 Task: Change  the formatting of the data to Which is Less than 10, In conditional formating, put the option 'Light Red Fill with Drak Red Text. 'add another formatting option Format As Table, insert the option Blue Table style Light 9 In the sheet   Triumph Sales templetes   book
Action: Mouse moved to (54, 171)
Screenshot: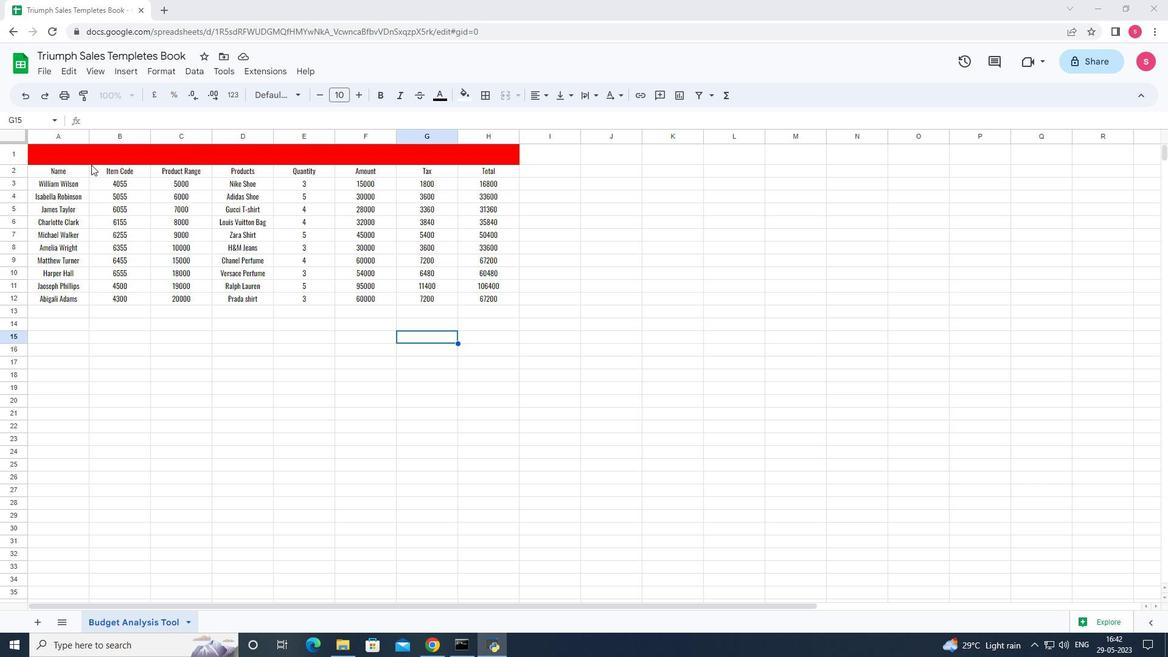 
Action: Mouse pressed left at (54, 171)
Screenshot: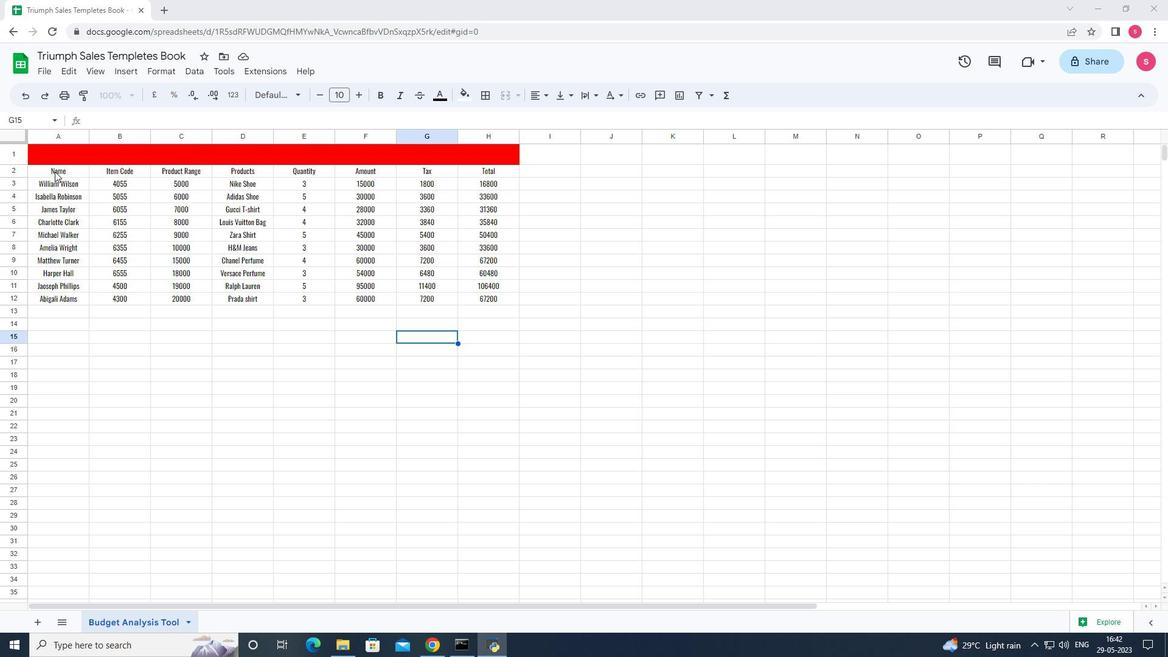 
Action: Mouse moved to (169, 70)
Screenshot: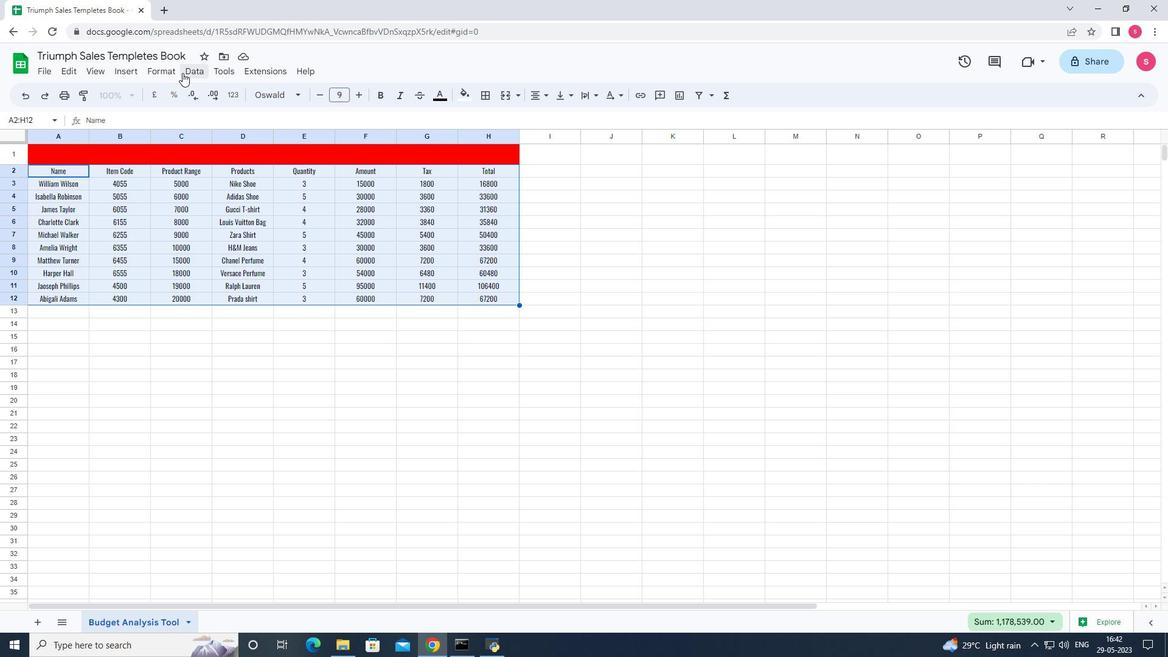 
Action: Mouse pressed left at (169, 70)
Screenshot: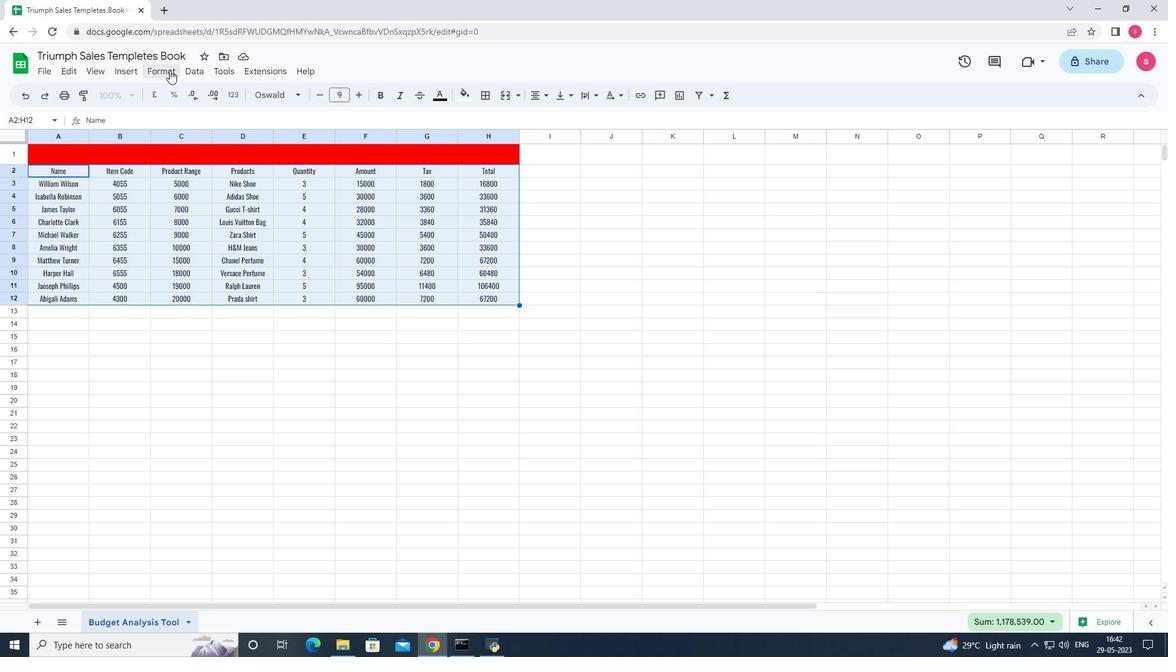 
Action: Mouse moved to (222, 278)
Screenshot: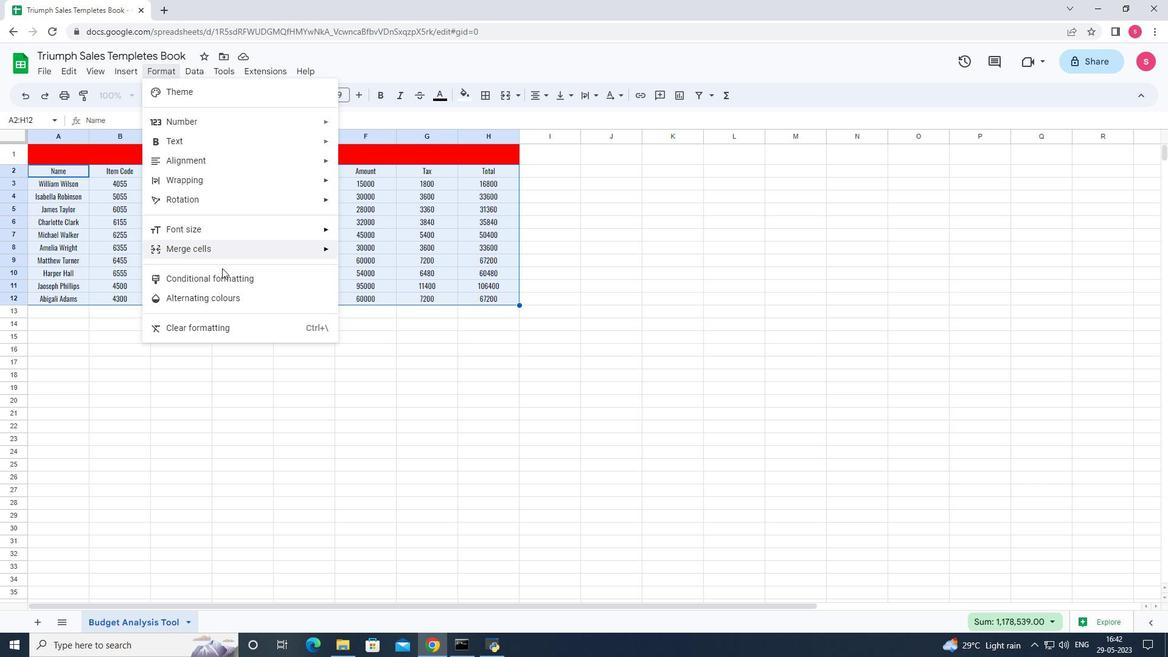 
Action: Mouse pressed left at (222, 278)
Screenshot: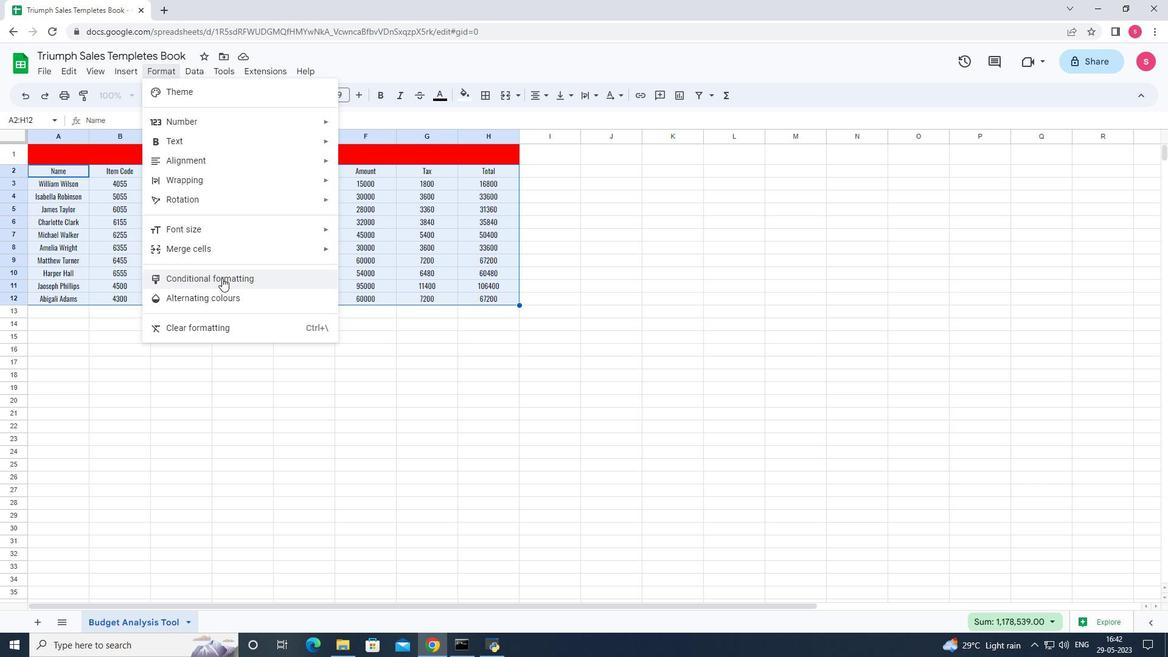 
Action: Mouse moved to (1101, 265)
Screenshot: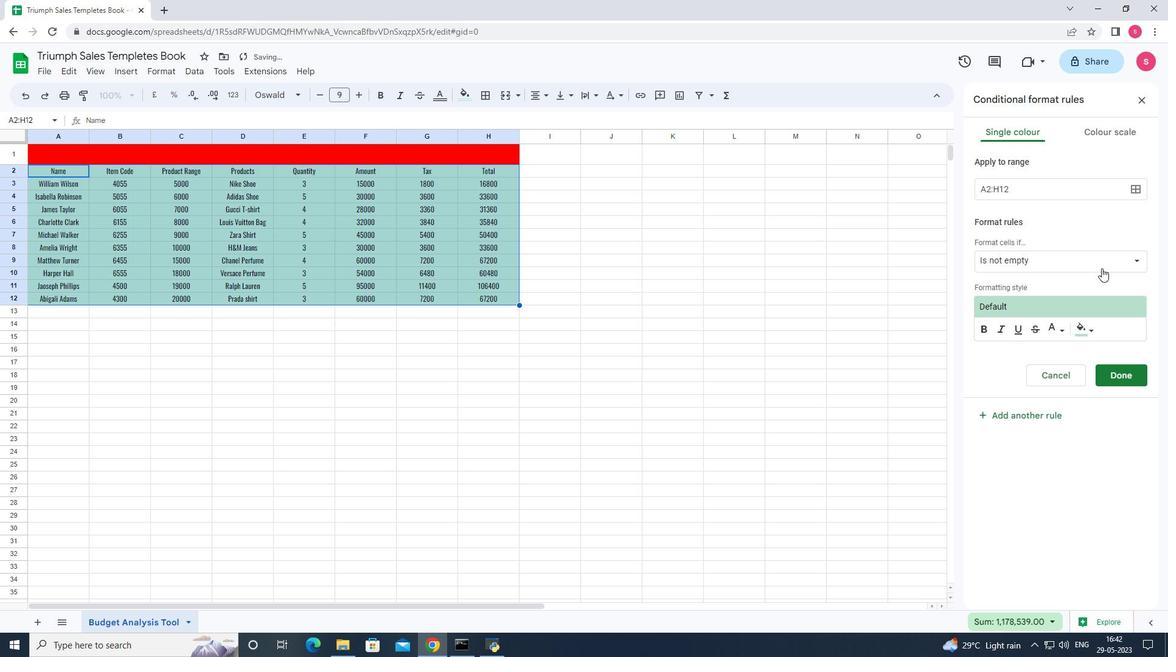 
Action: Mouse pressed left at (1101, 265)
Screenshot: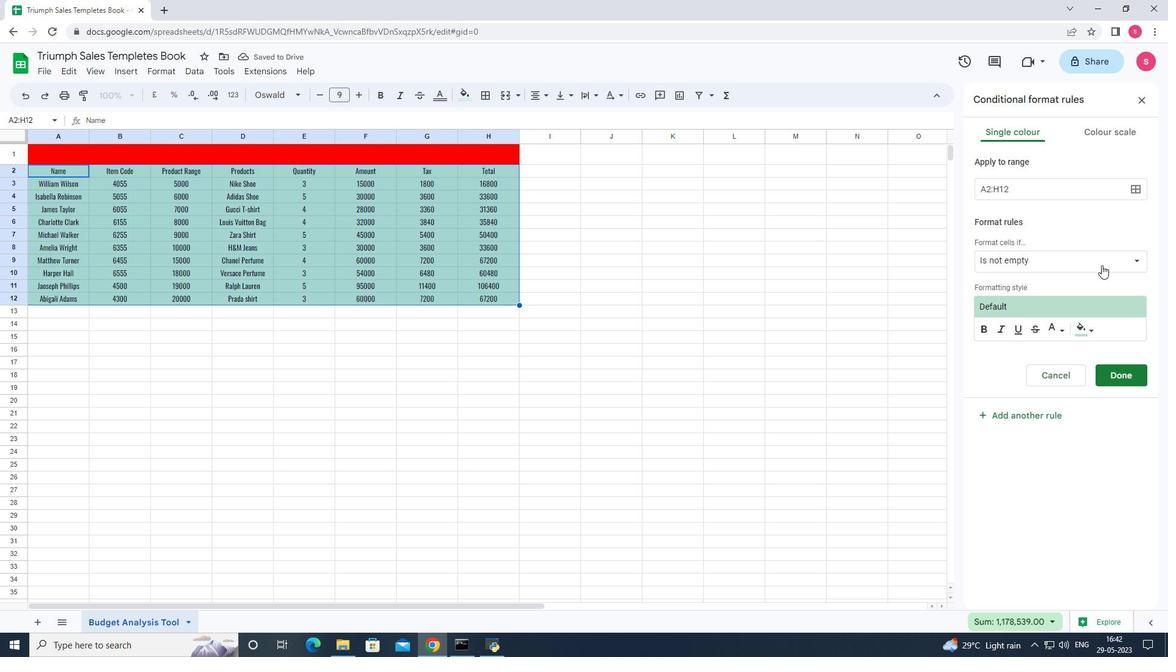 
Action: Mouse moved to (1040, 491)
Screenshot: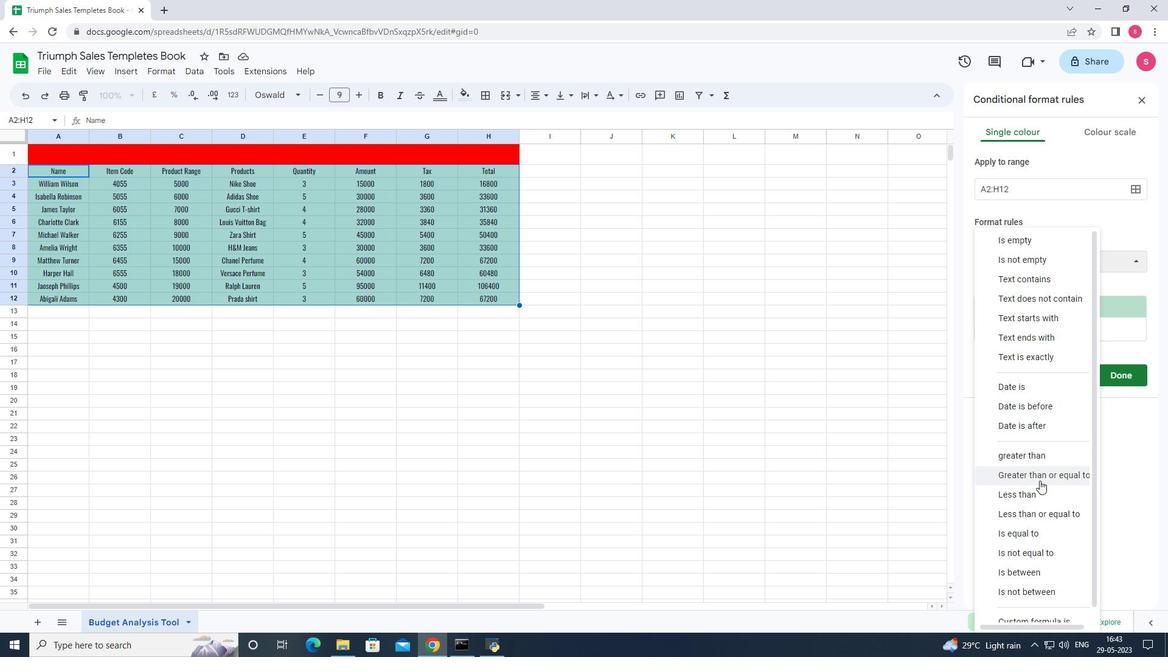 
Action: Mouse pressed left at (1040, 491)
Screenshot: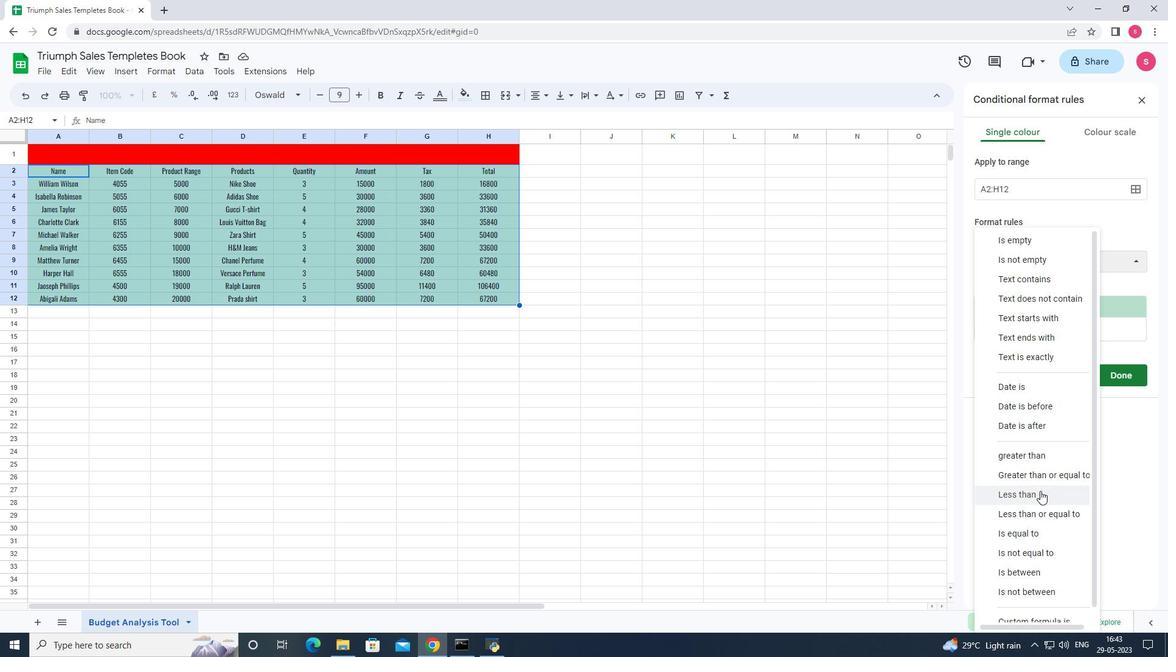 
Action: Mouse moved to (1056, 290)
Screenshot: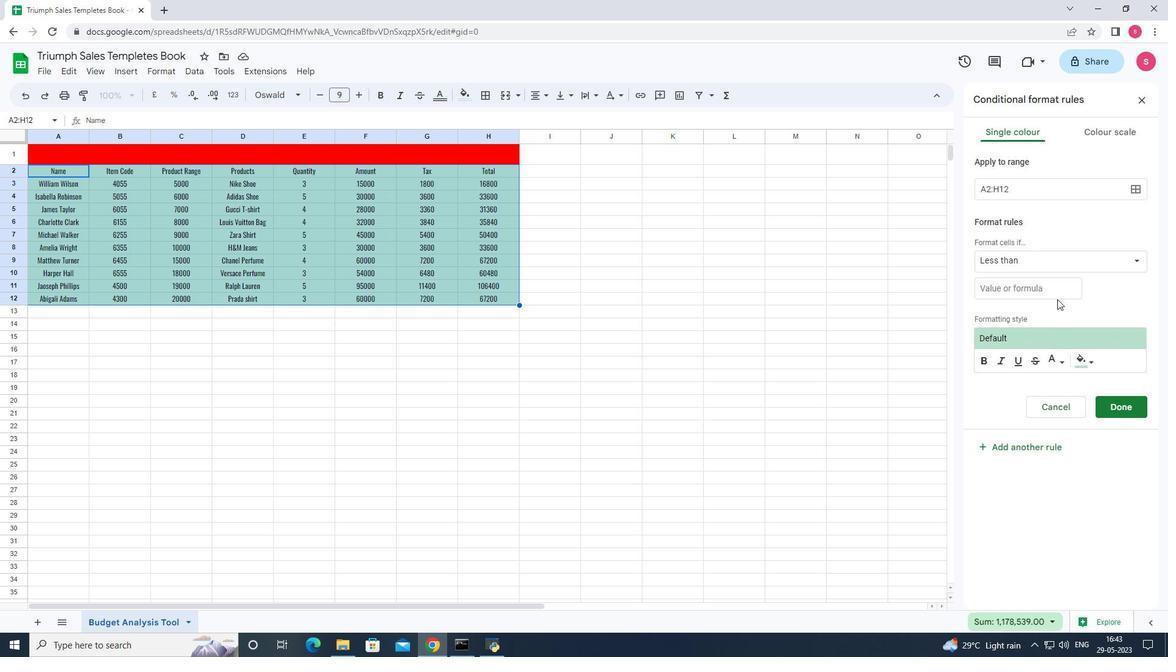 
Action: Mouse pressed left at (1056, 290)
Screenshot: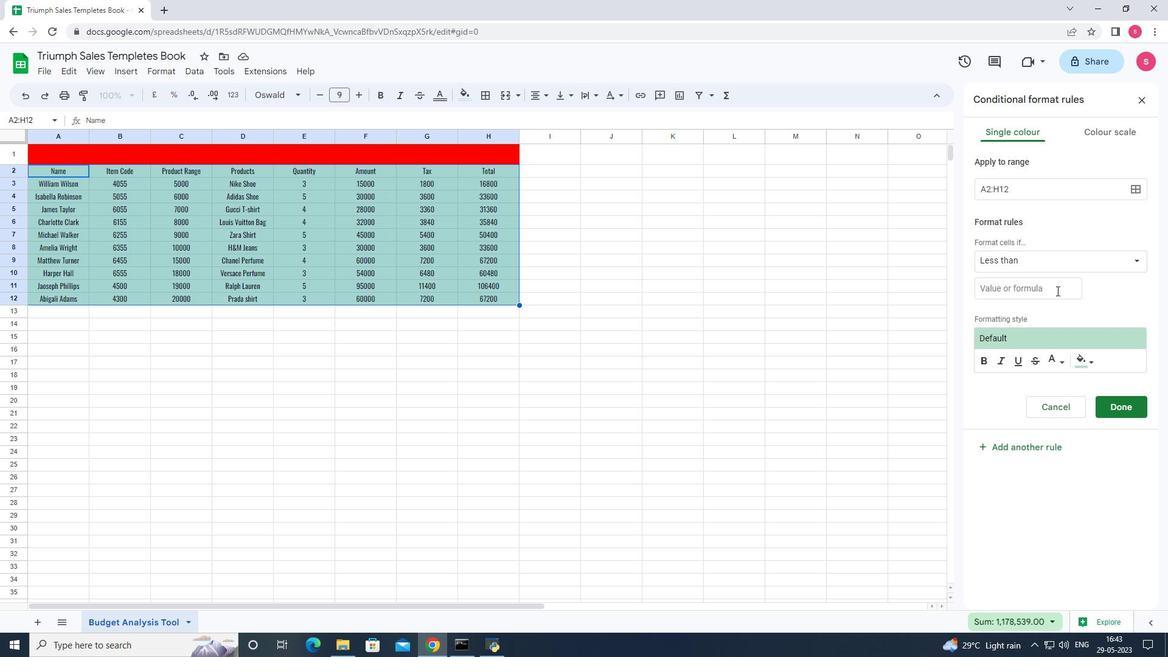 
Action: Key pressed 10
Screenshot: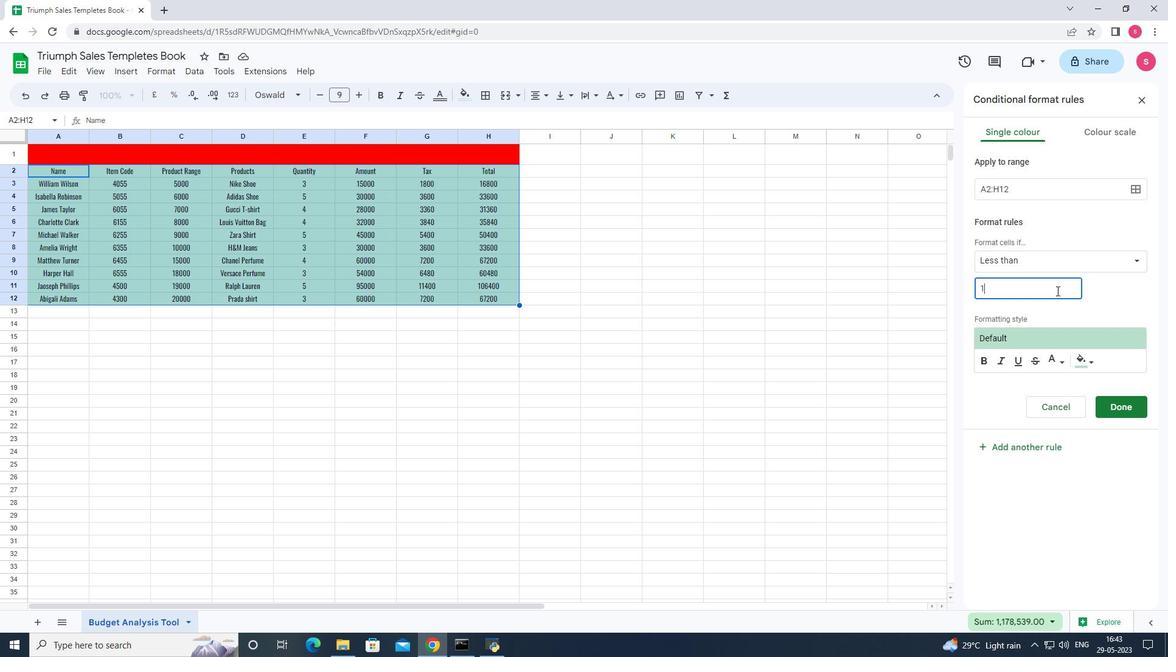 
Action: Mouse moved to (1094, 358)
Screenshot: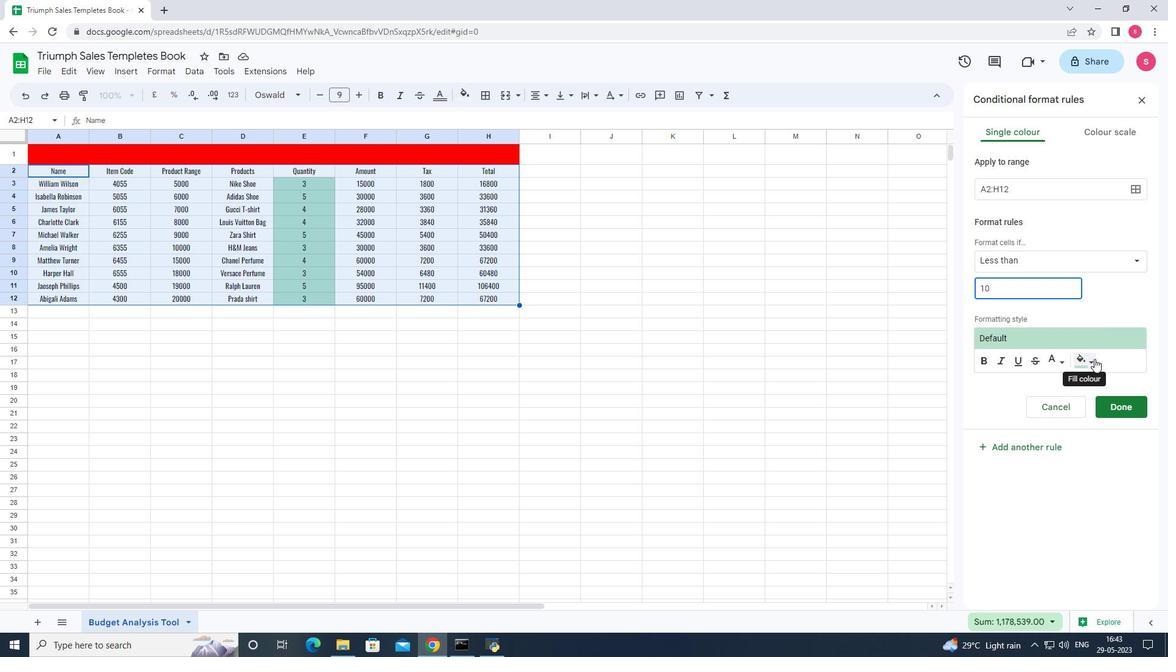 
Action: Mouse pressed left at (1094, 358)
Screenshot: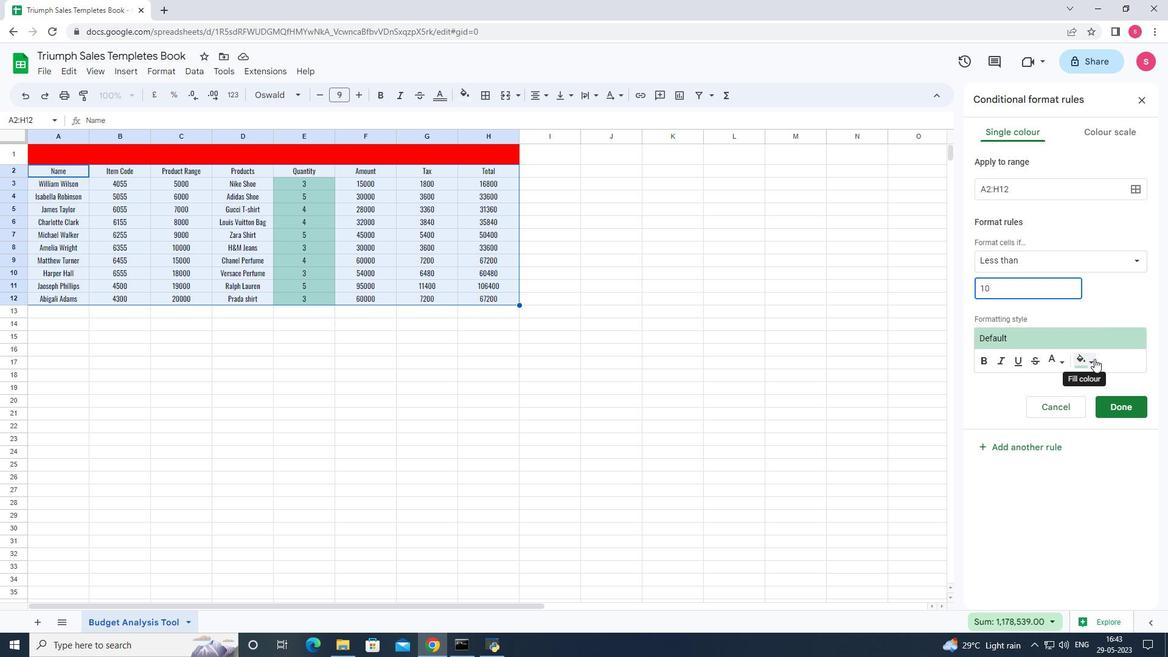 
Action: Mouse moved to (974, 441)
Screenshot: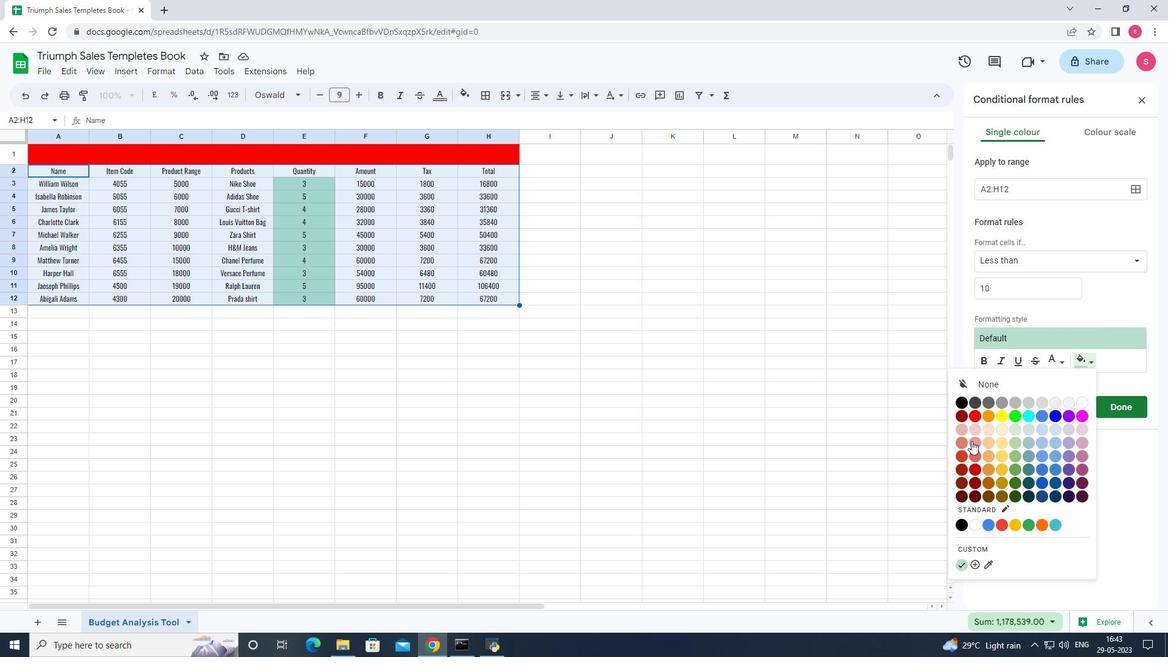 
Action: Mouse pressed left at (974, 441)
Screenshot: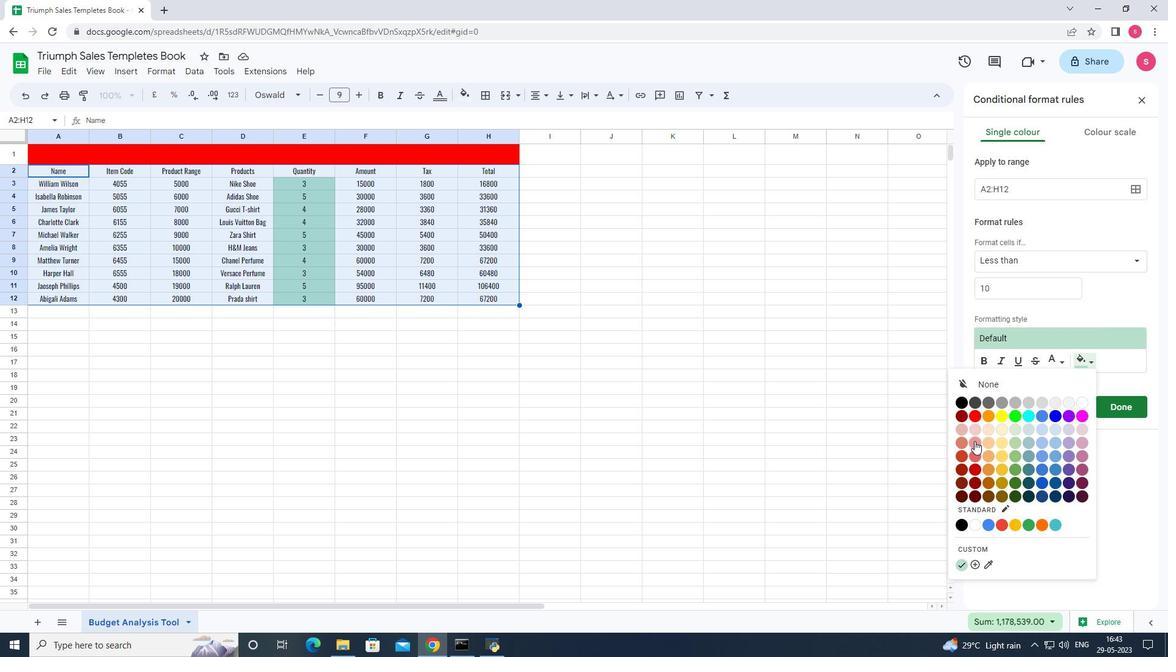 
Action: Mouse moved to (1052, 360)
Screenshot: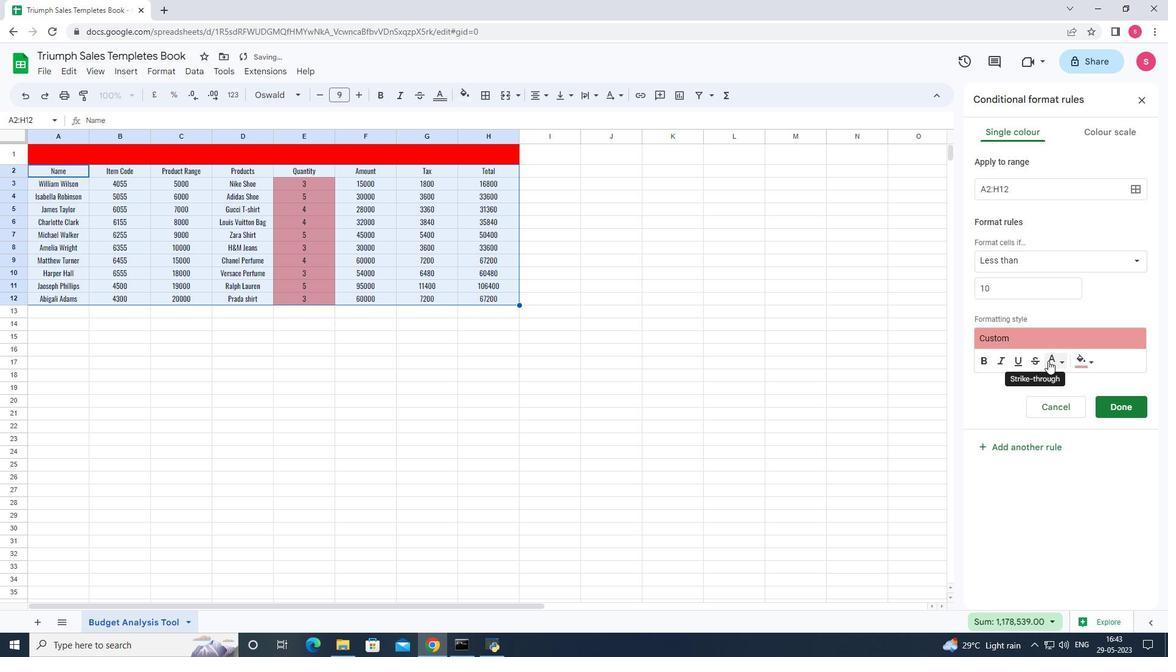 
Action: Mouse pressed left at (1052, 360)
Screenshot: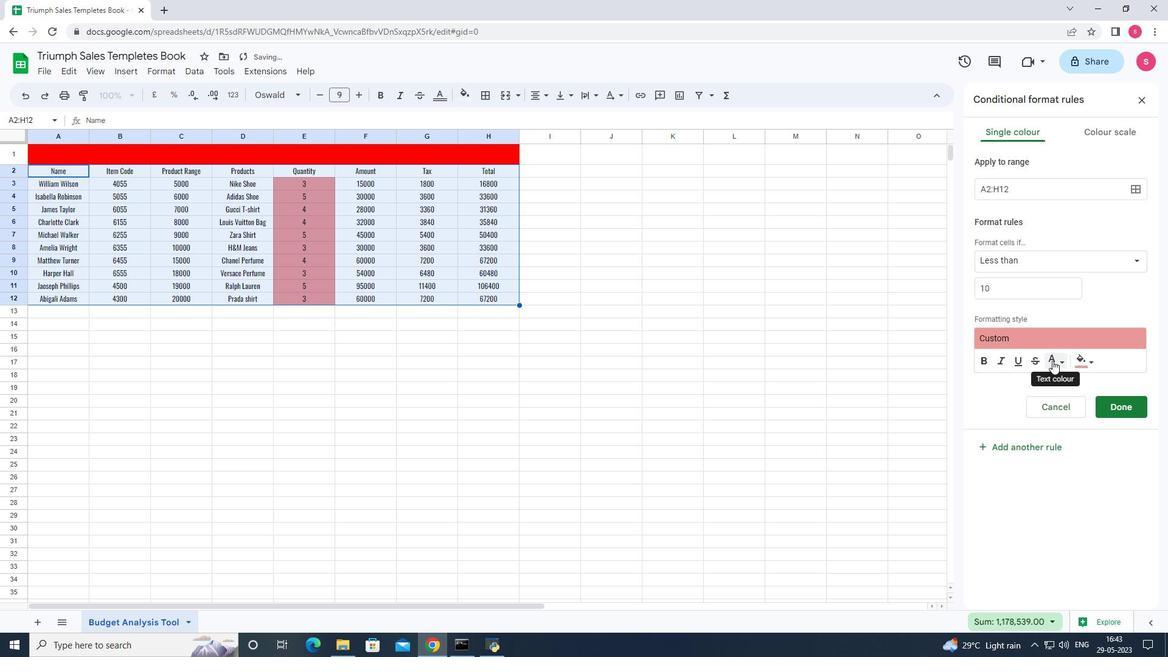 
Action: Mouse moved to (946, 414)
Screenshot: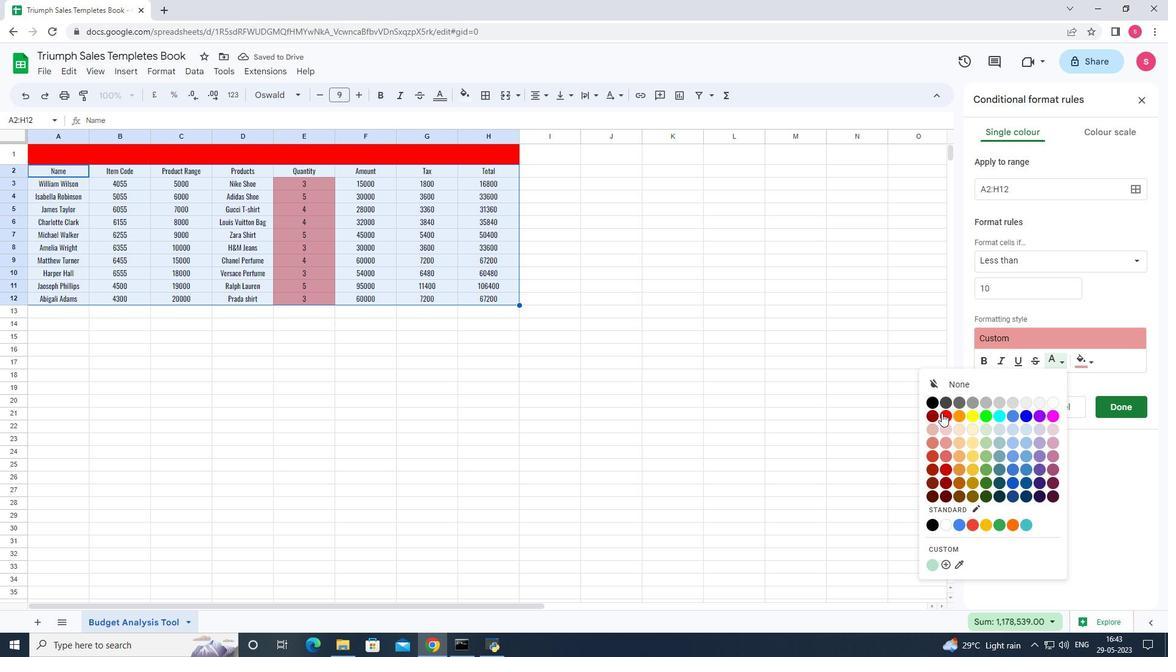 
Action: Mouse pressed left at (946, 414)
Screenshot: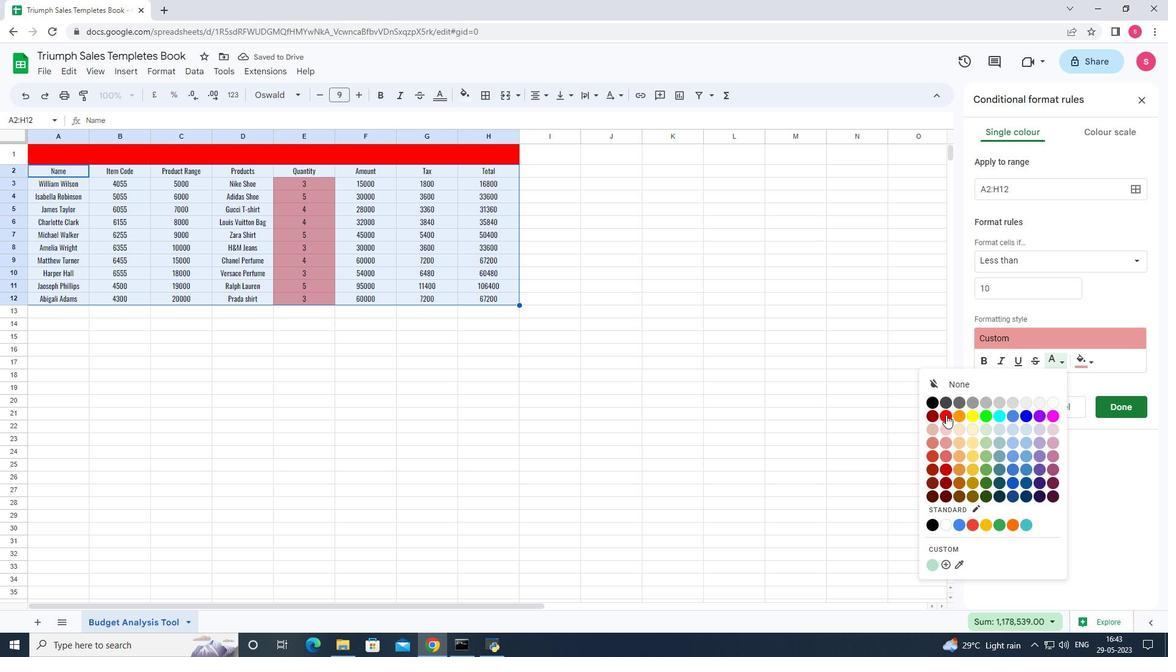 
Action: Mouse moved to (1129, 406)
Screenshot: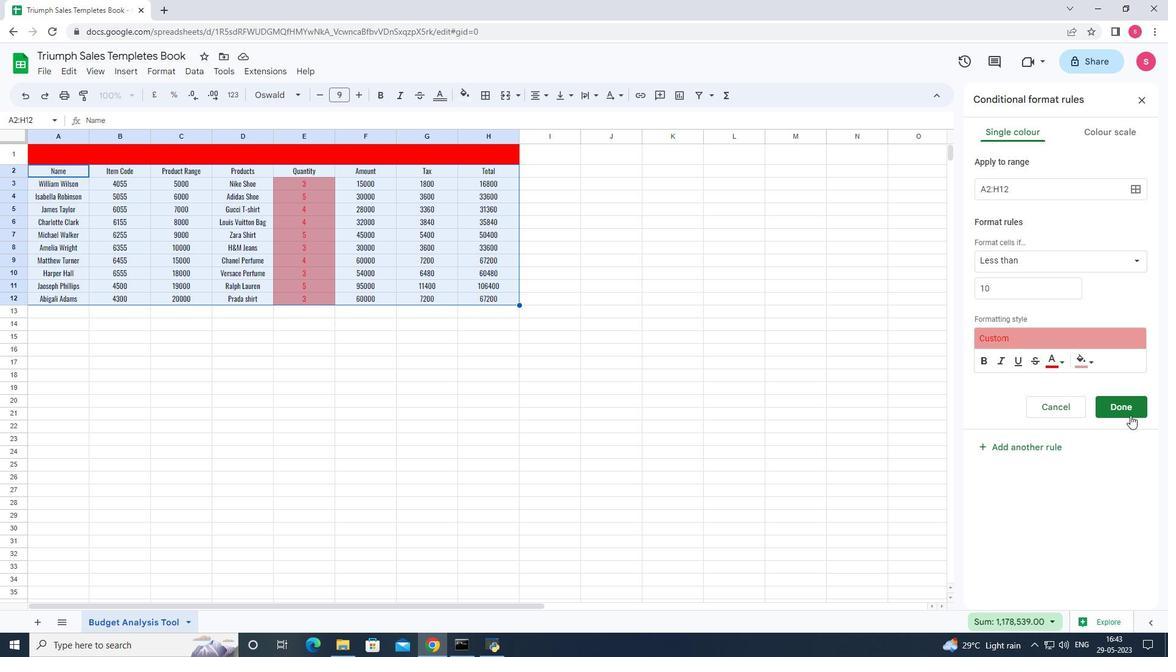 
Action: Mouse pressed left at (1129, 406)
Screenshot: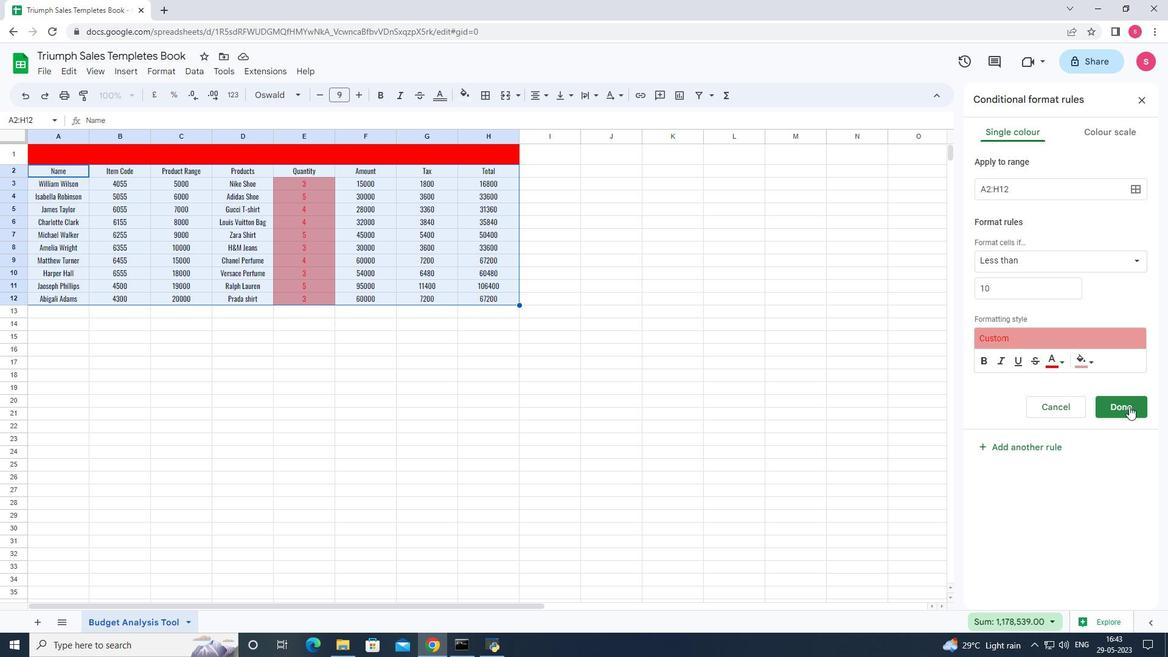 
Action: Mouse moved to (128, 149)
Screenshot: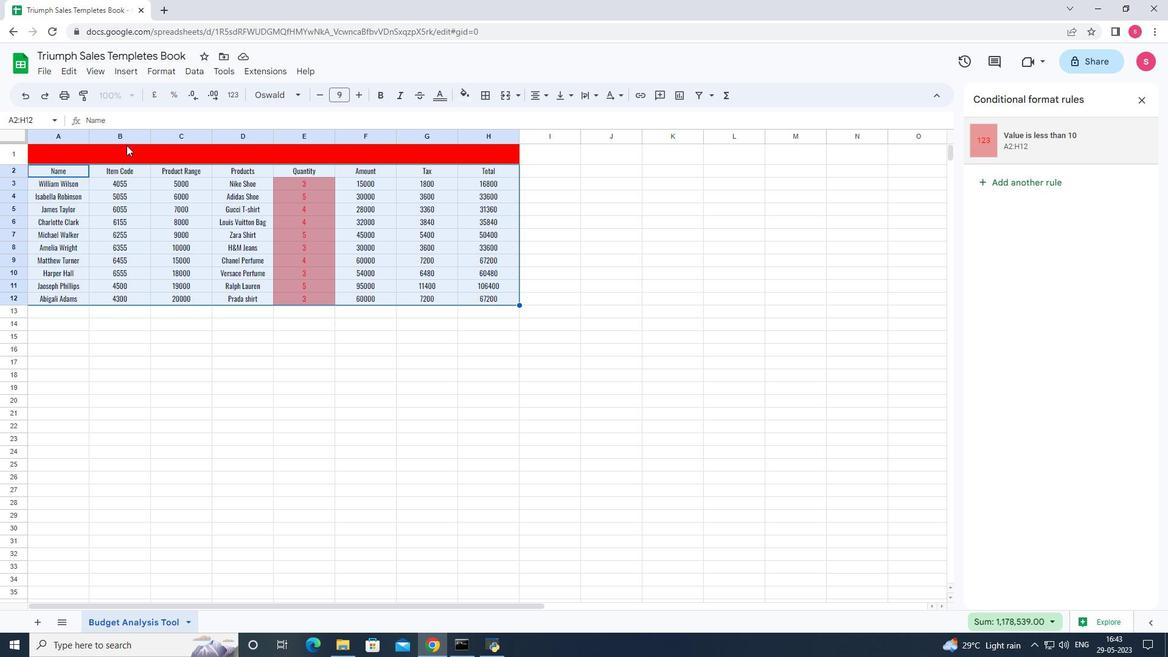 
Action: Mouse pressed left at (128, 149)
Screenshot: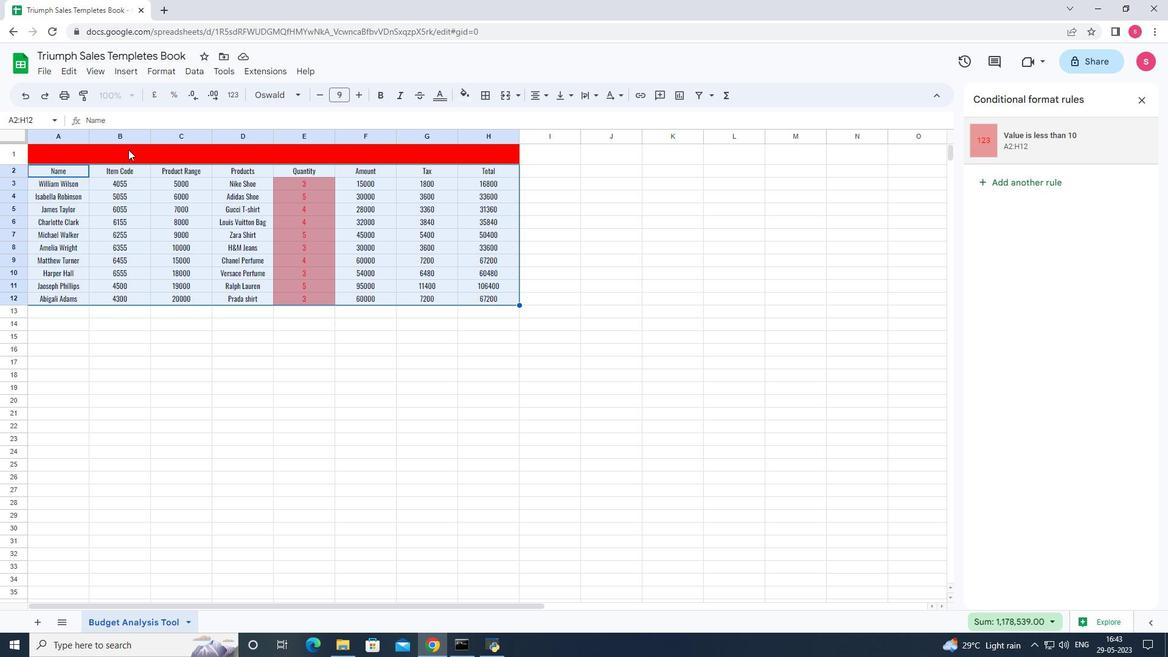 
Action: Mouse moved to (147, 71)
Screenshot: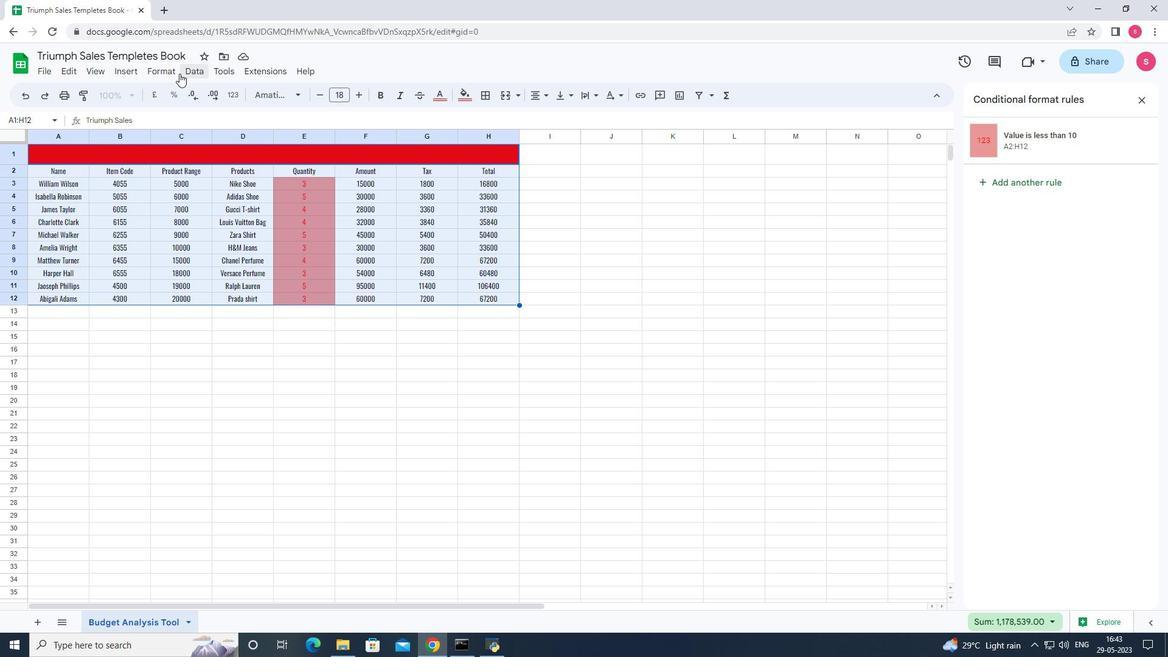 
Action: Mouse pressed left at (147, 71)
Screenshot: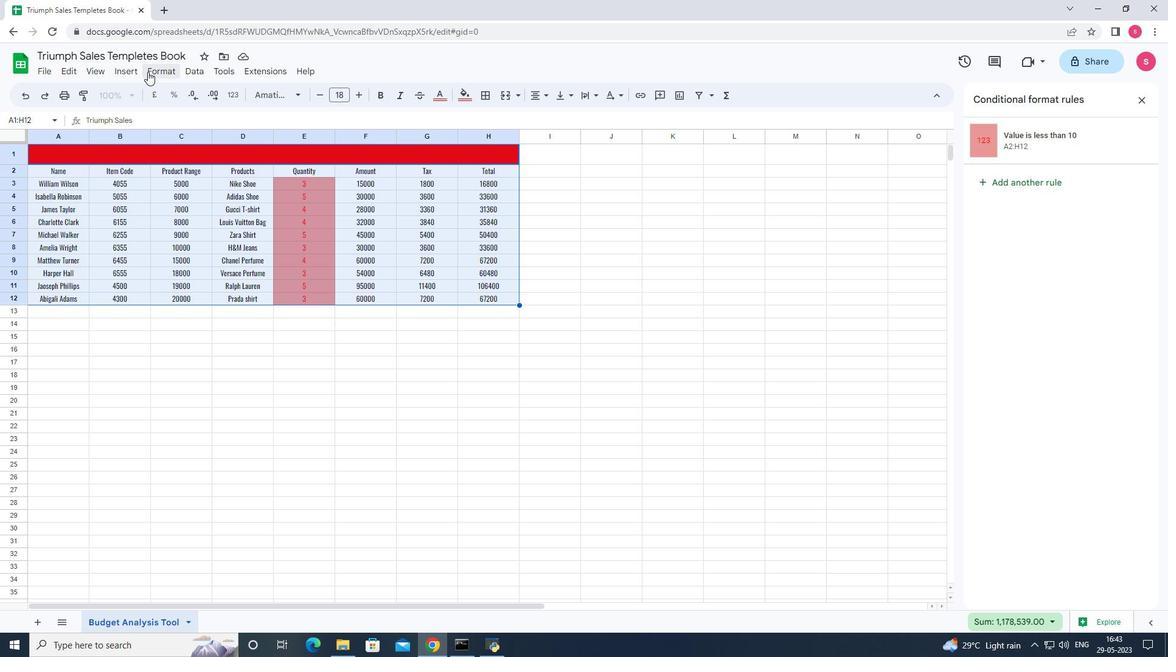 
Action: Mouse moved to (175, 293)
Screenshot: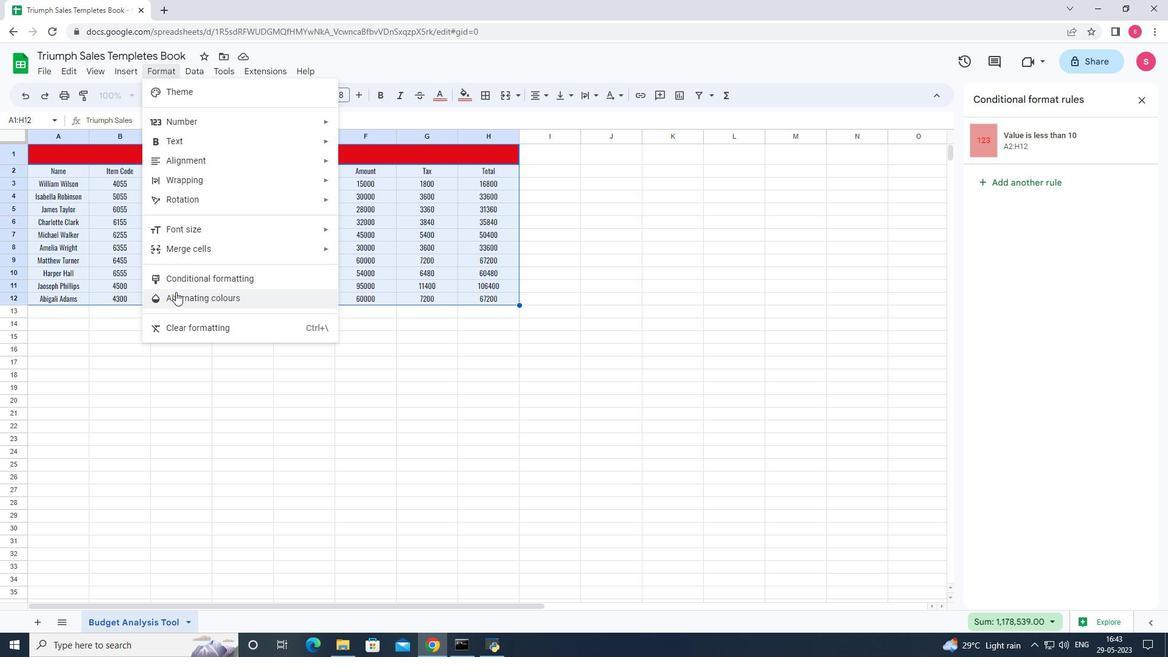 
Action: Mouse pressed left at (175, 293)
Screenshot: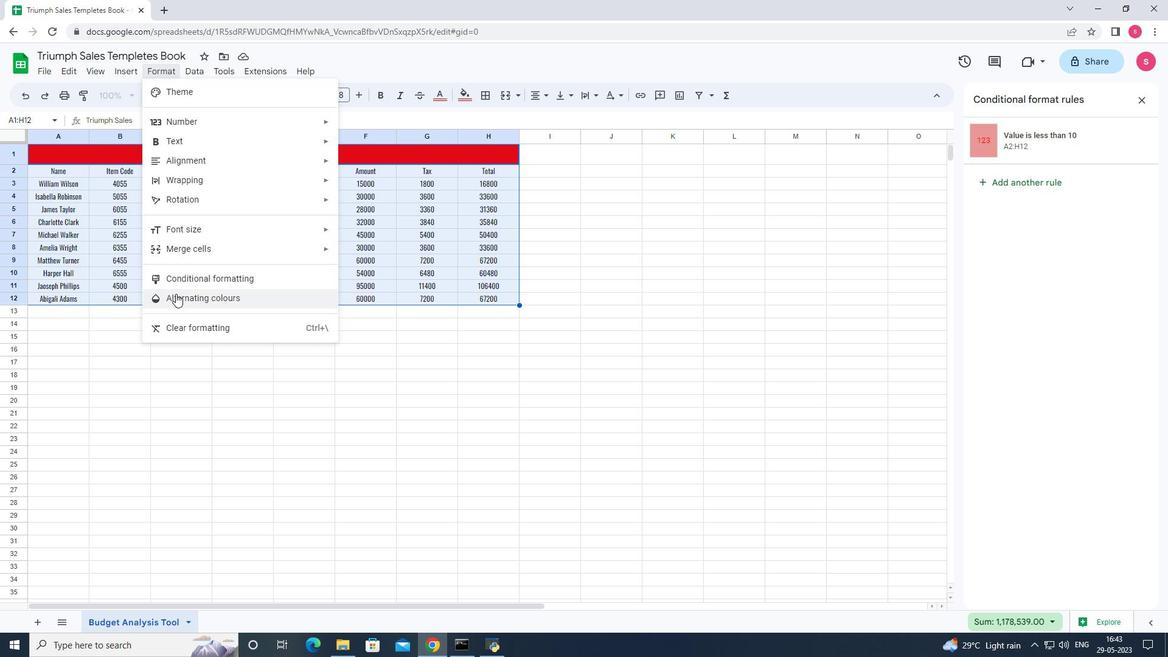 
Action: Mouse moved to (1119, 250)
Screenshot: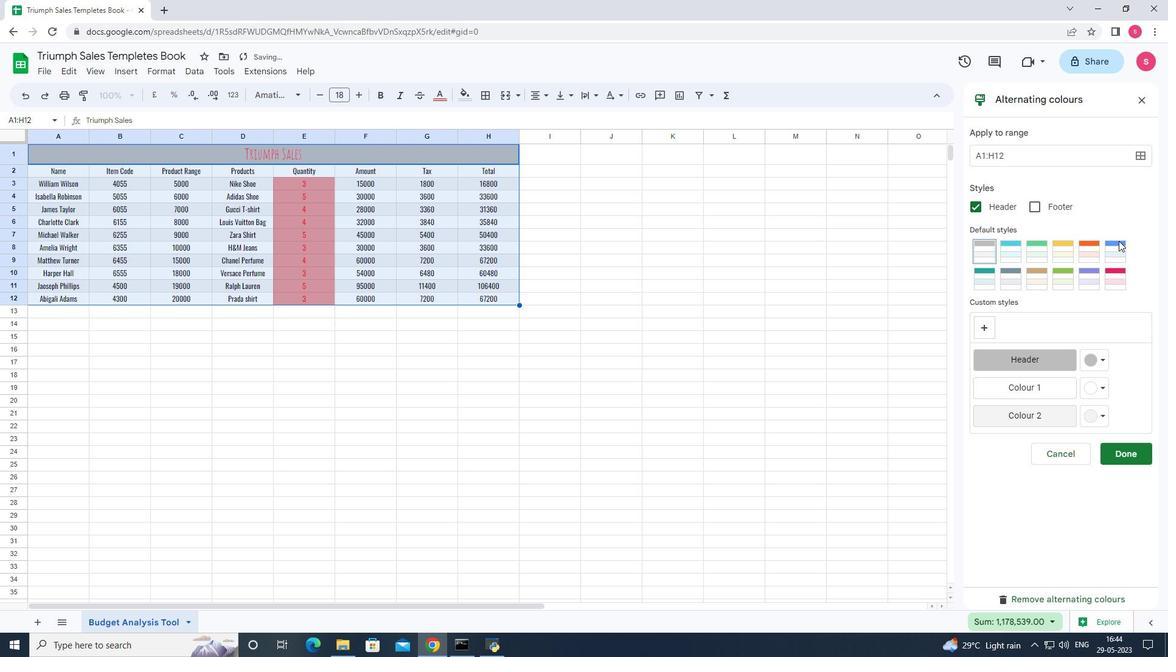
Action: Mouse pressed left at (1119, 250)
Screenshot: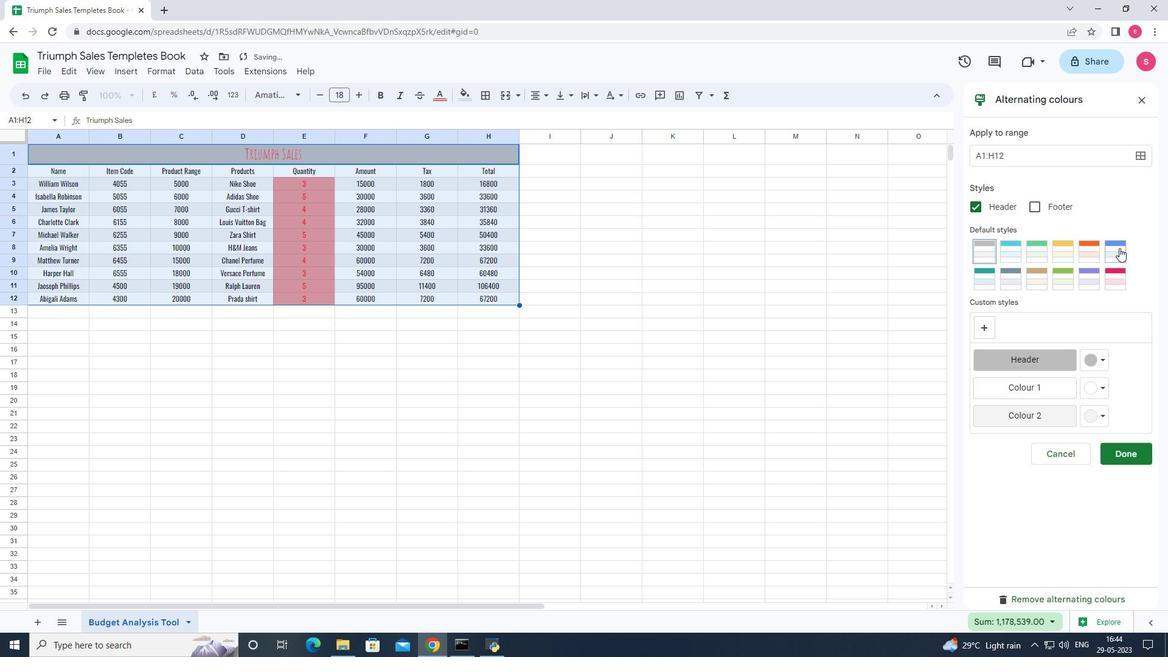 
Action: Mouse moved to (1101, 418)
Screenshot: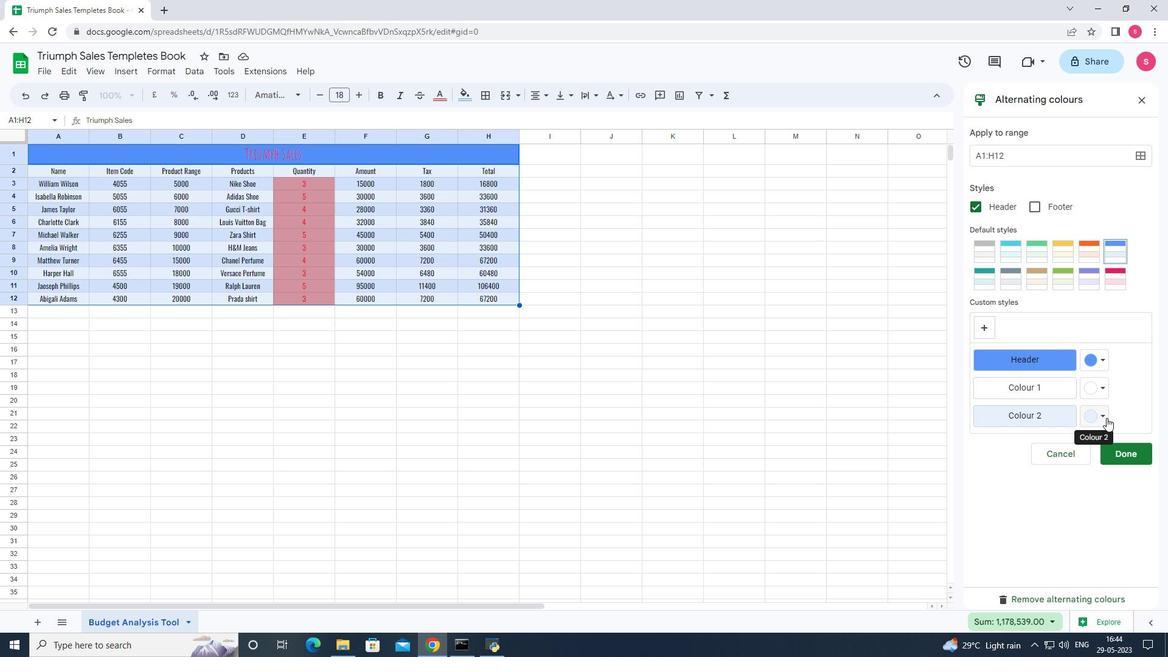 
Action: Mouse pressed left at (1101, 418)
Screenshot: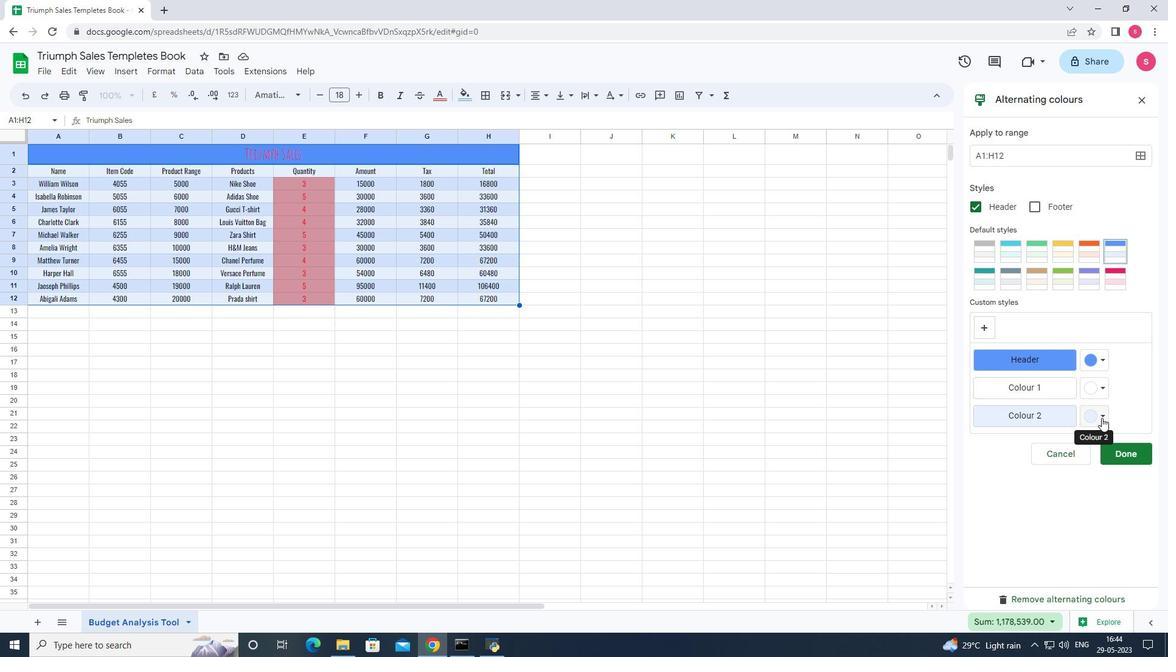 
Action: Mouse moved to (1069, 466)
Screenshot: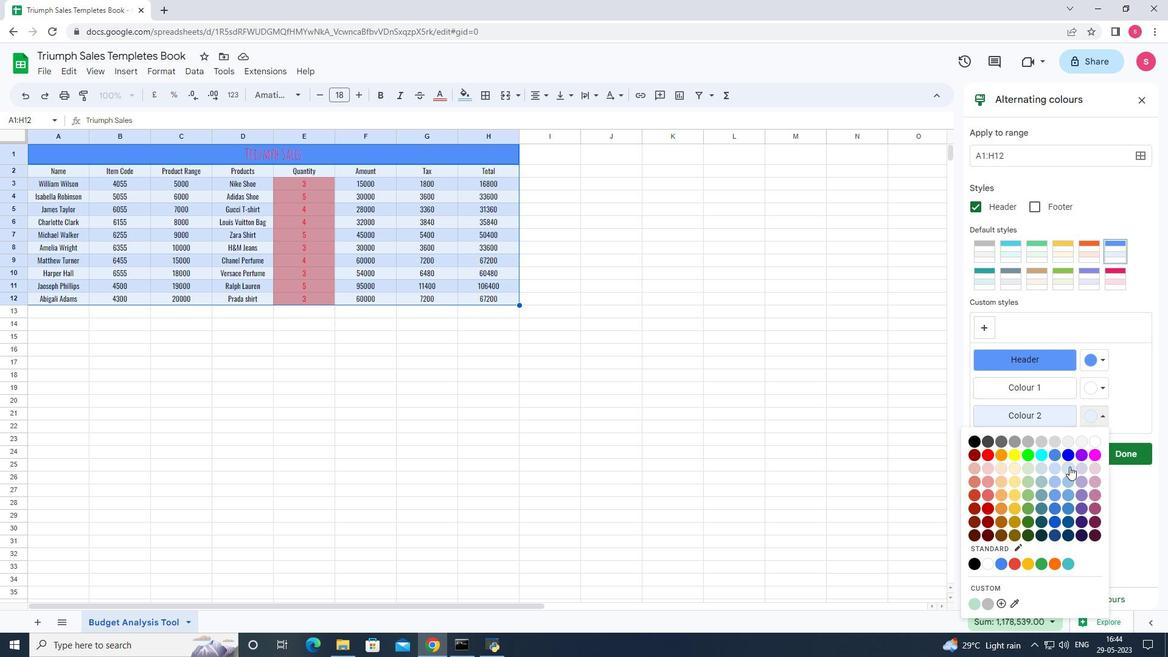 
Action: Mouse pressed left at (1069, 466)
Screenshot: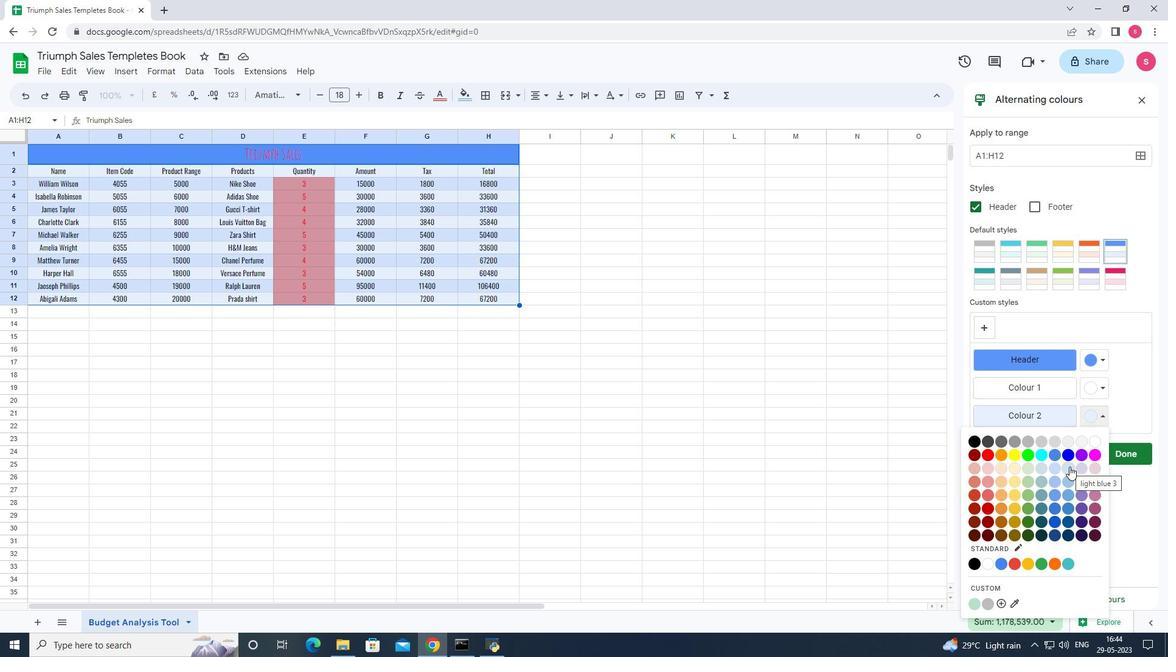 
Action: Mouse moved to (1113, 452)
Screenshot: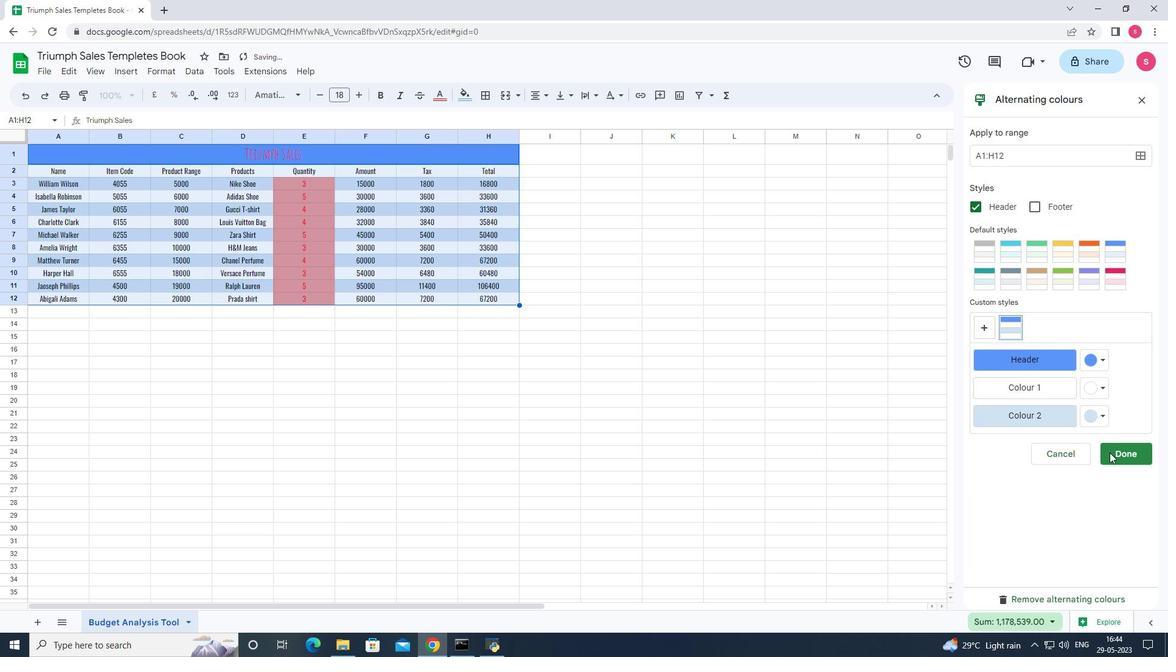 
Action: Mouse pressed left at (1113, 452)
Screenshot: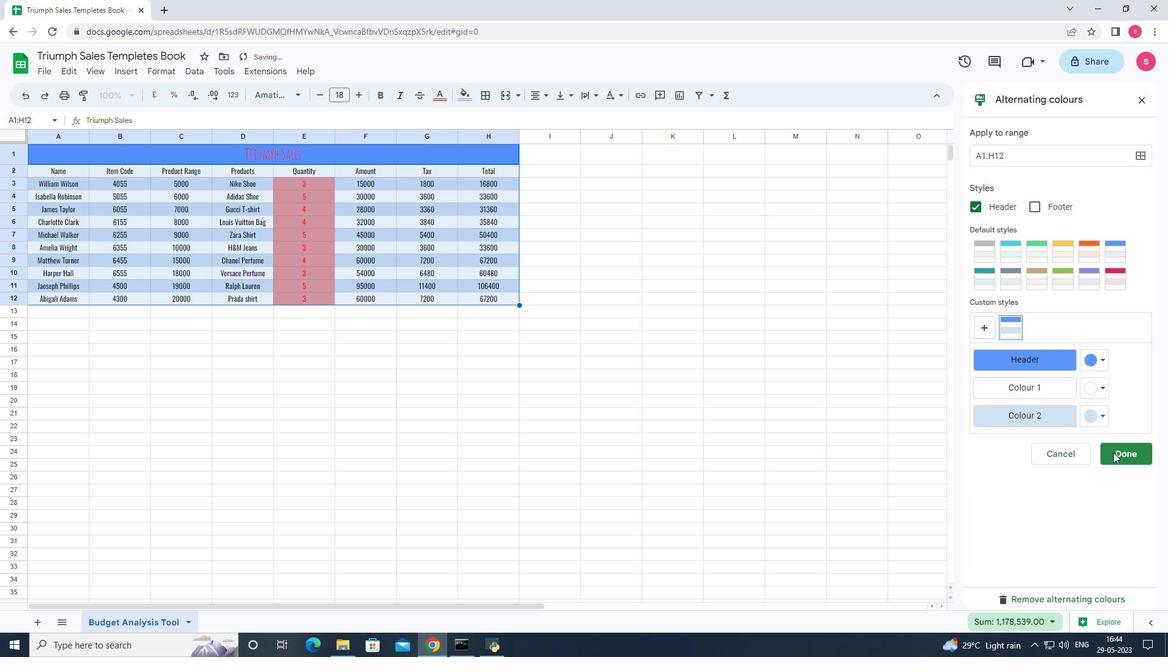 
Action: Mouse moved to (381, 334)
Screenshot: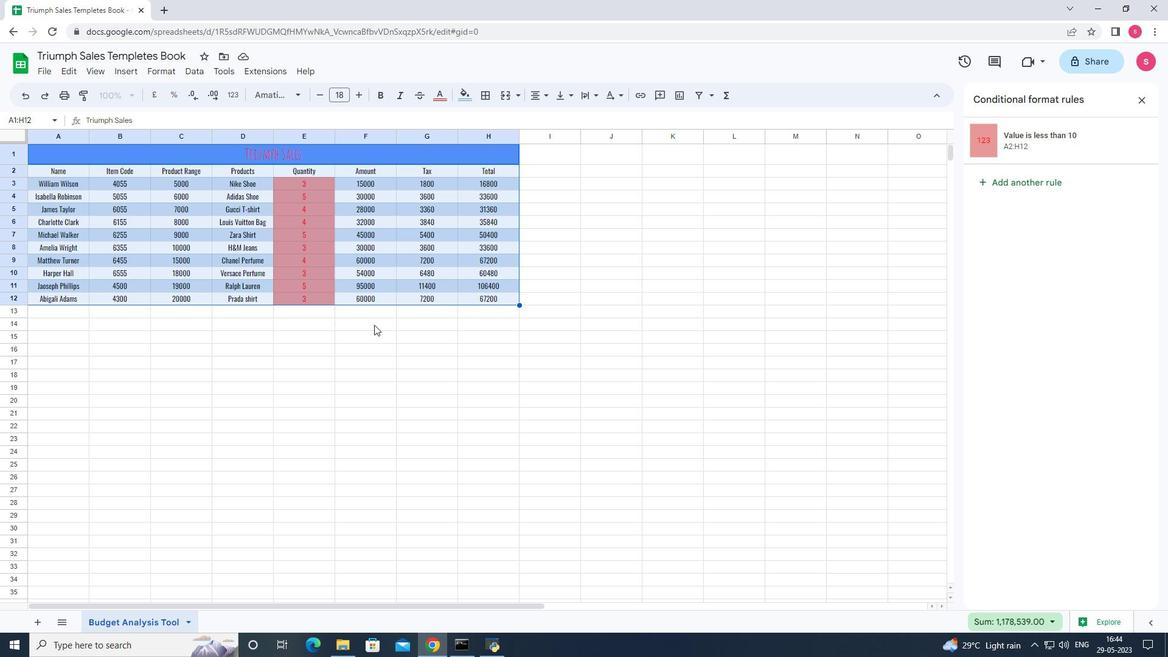 
Action: Mouse pressed left at (381, 334)
Screenshot: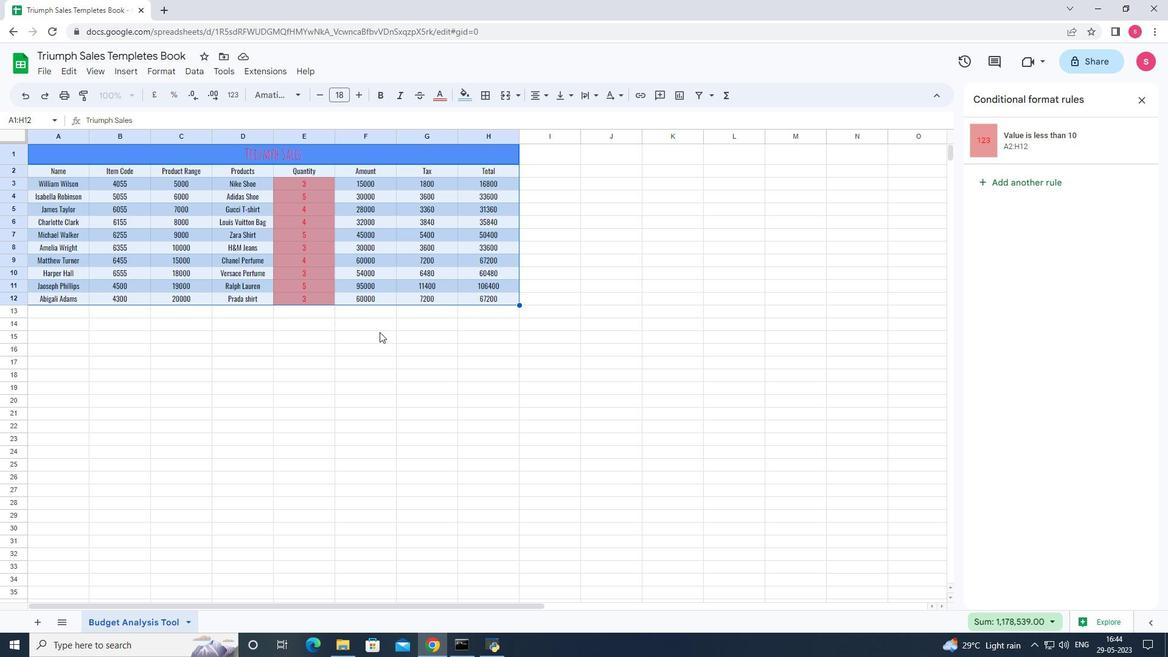 
Action: Mouse moved to (561, 340)
Screenshot: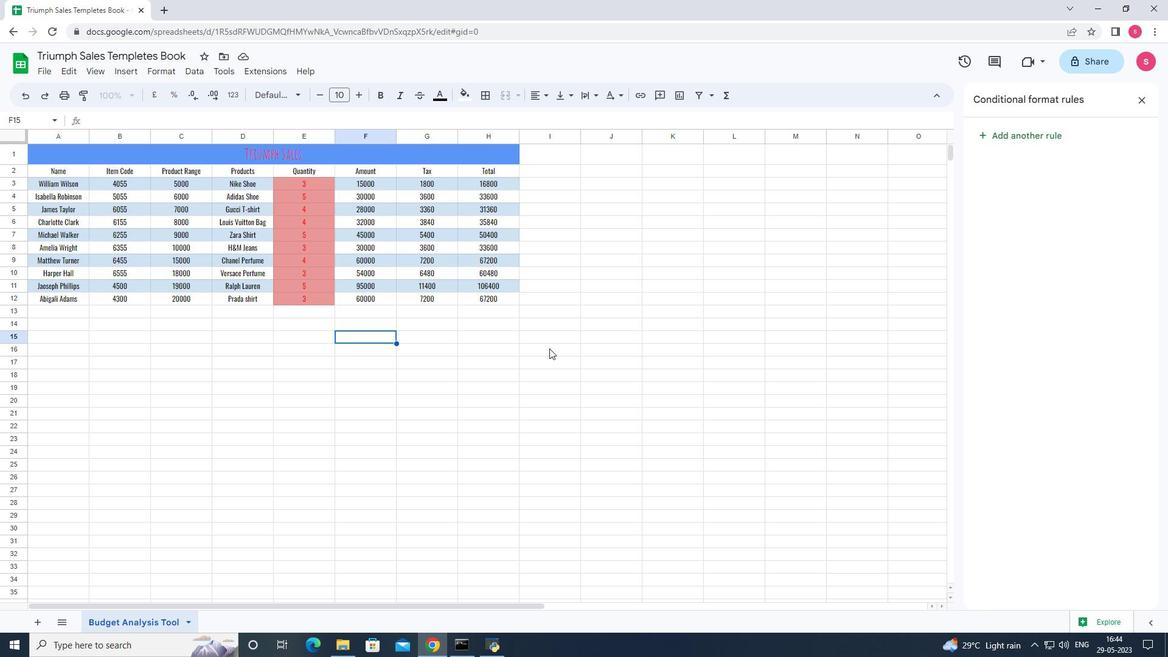 
Action: Mouse pressed left at (561, 340)
Screenshot: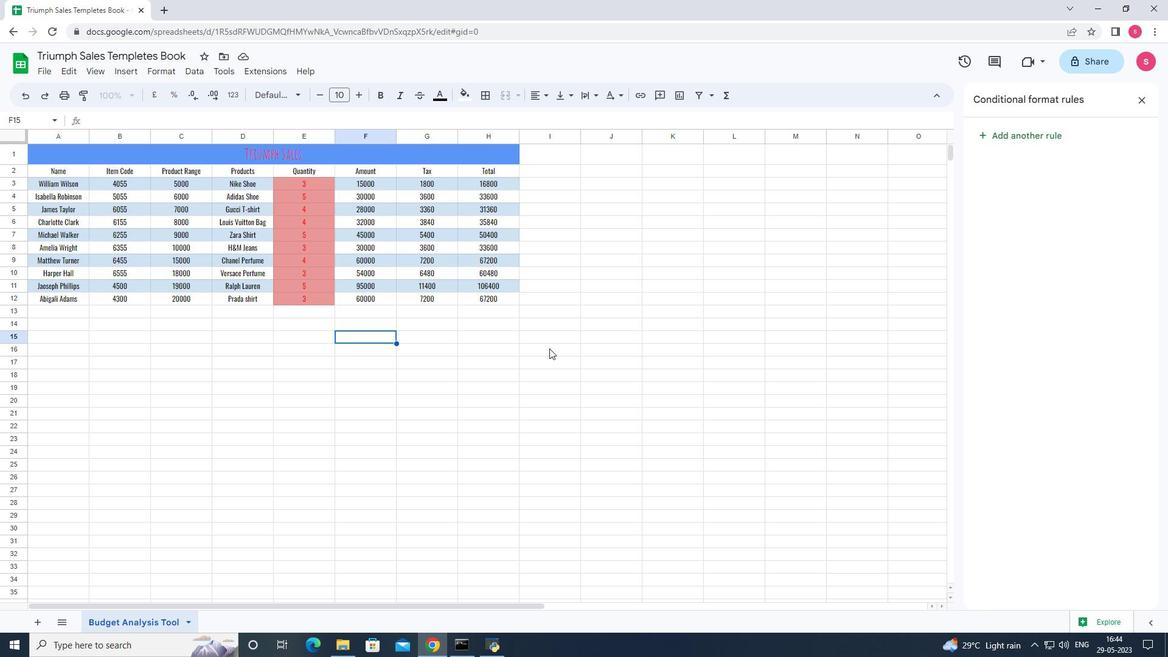 
Action: Key pressed ctrl+S
Screenshot: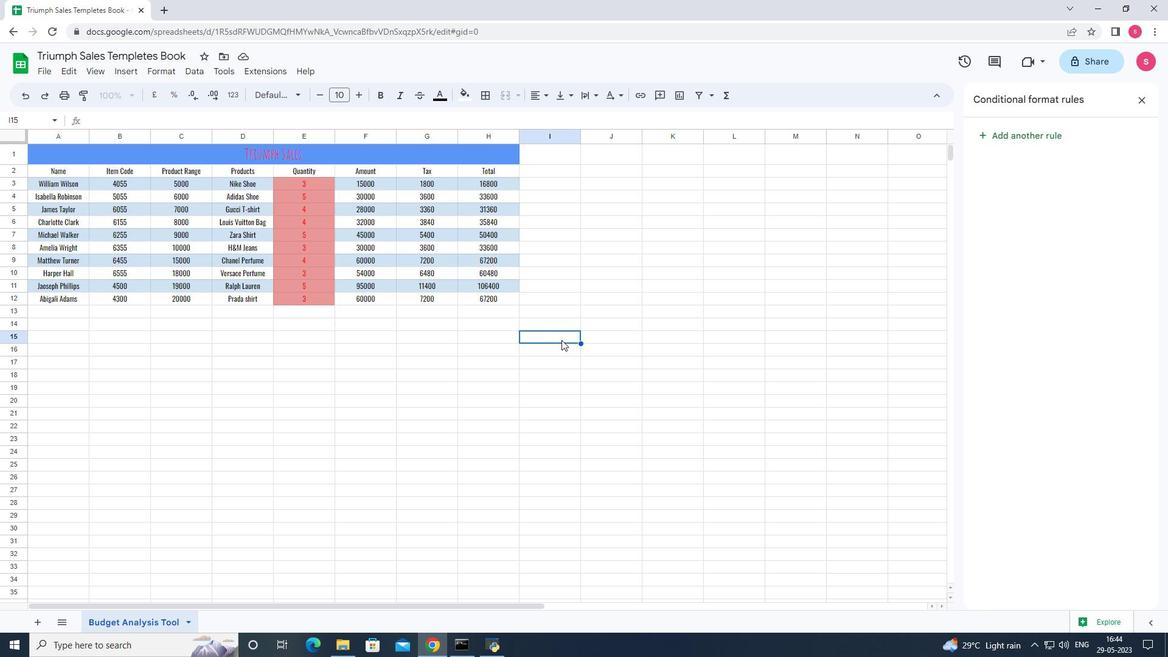 
Action: Mouse moved to (146, 192)
Screenshot: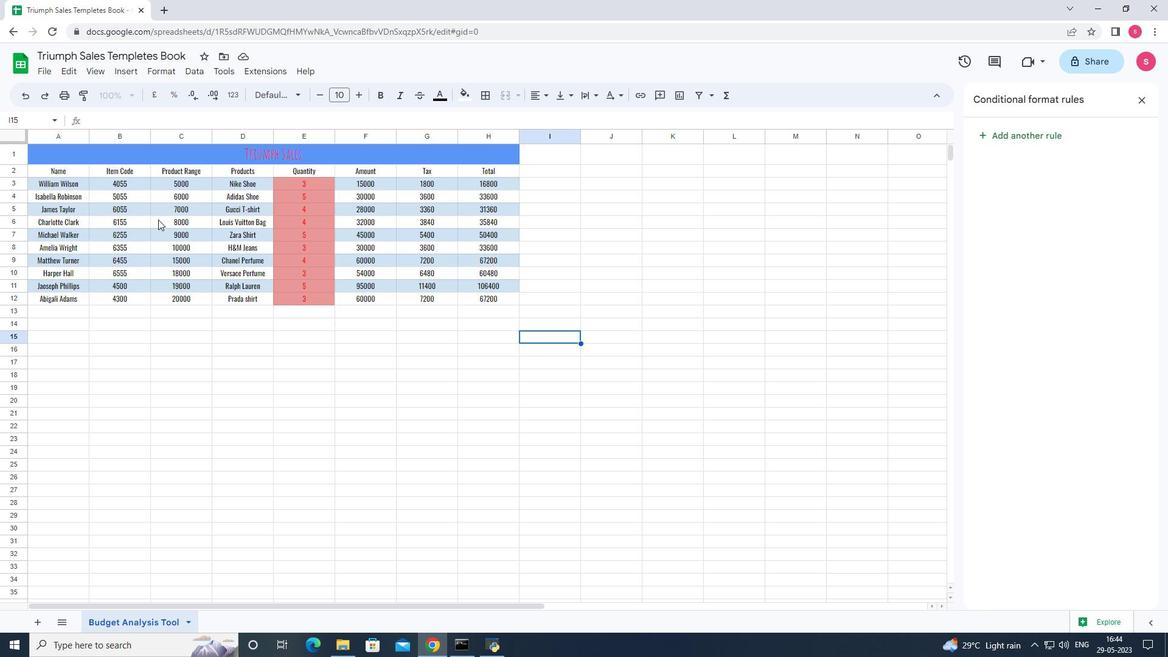 
